Task: Add Nelly's Organics Caramel Nougat Bar to the cart.
Action: Mouse moved to (995, 115)
Screenshot: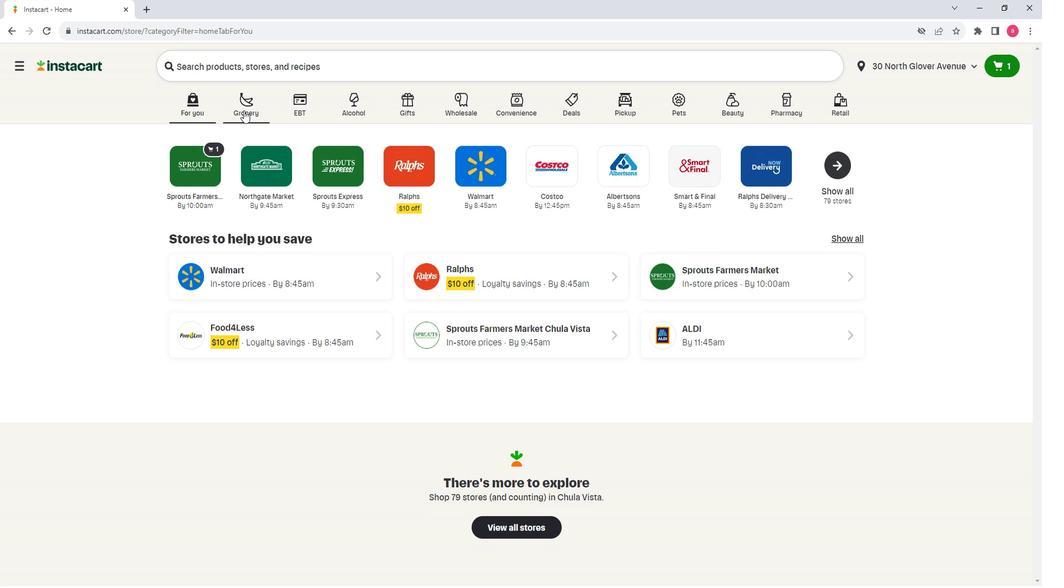 
Action: Mouse pressed left at (995, 115)
Screenshot: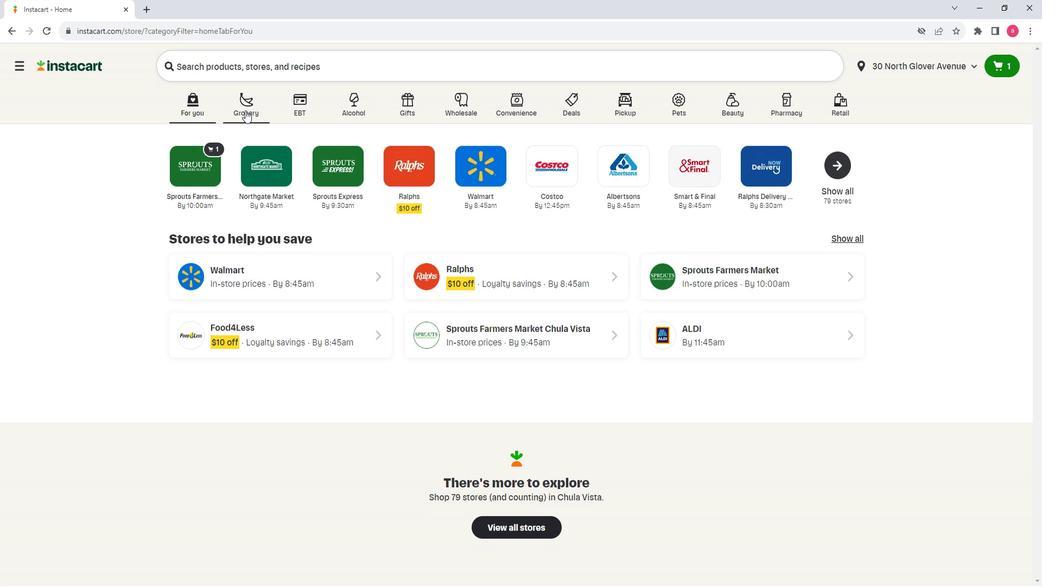 
Action: Mouse moved to (989, 311)
Screenshot: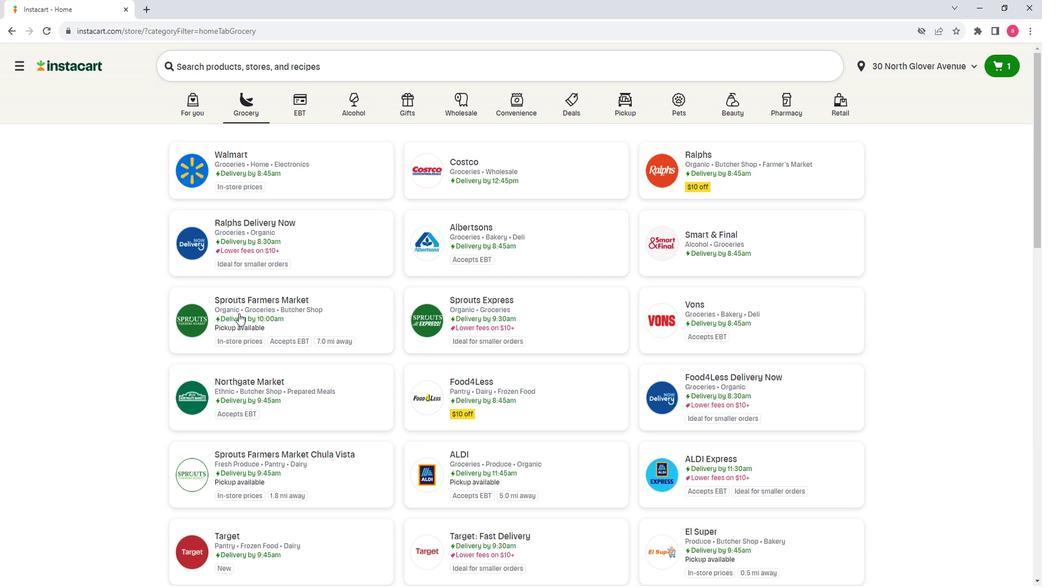 
Action: Mouse pressed left at (989, 311)
Screenshot: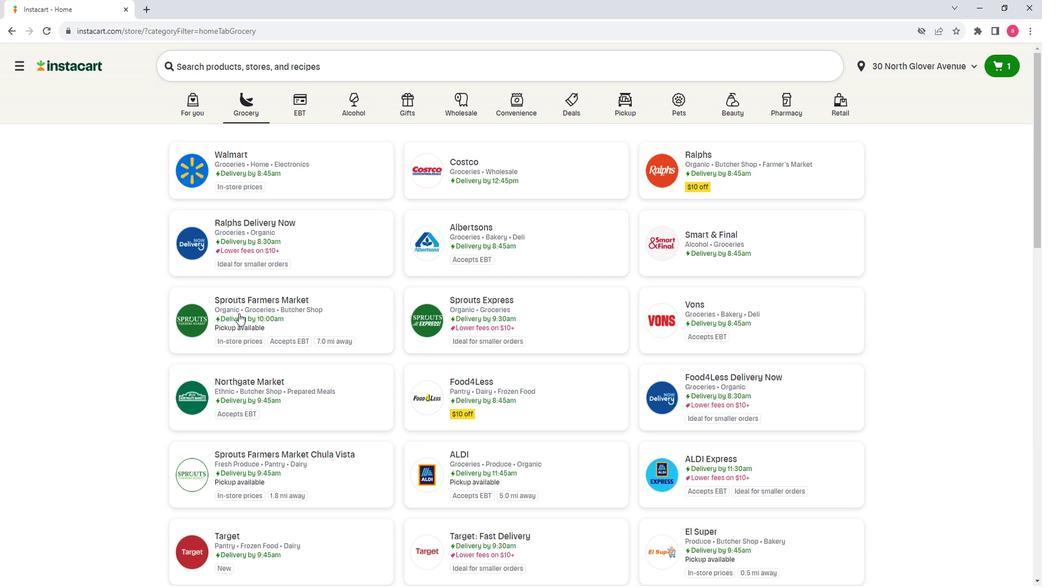 
Action: Mouse moved to (808, 423)
Screenshot: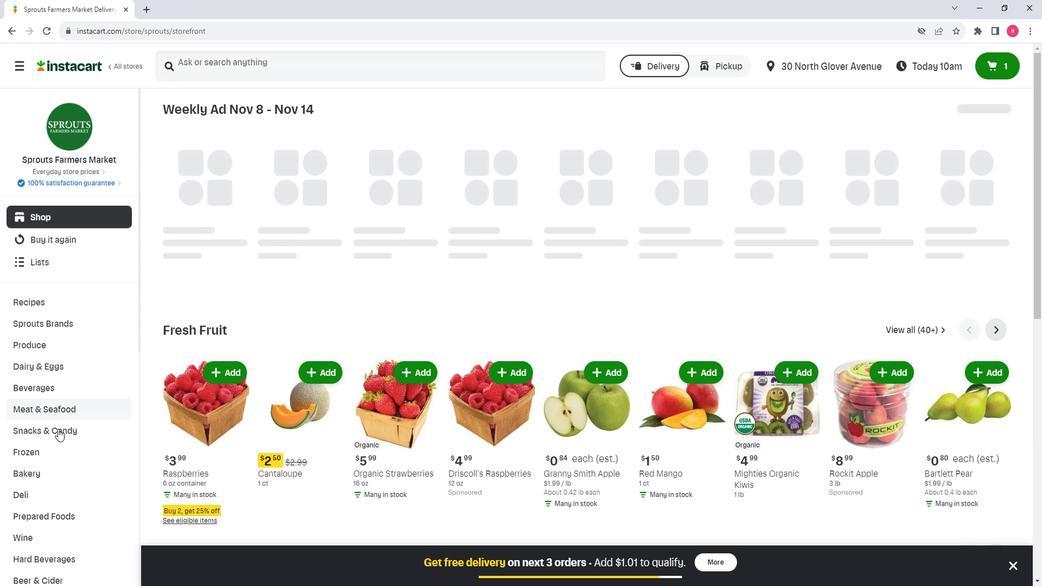 
Action: Mouse pressed left at (808, 423)
Screenshot: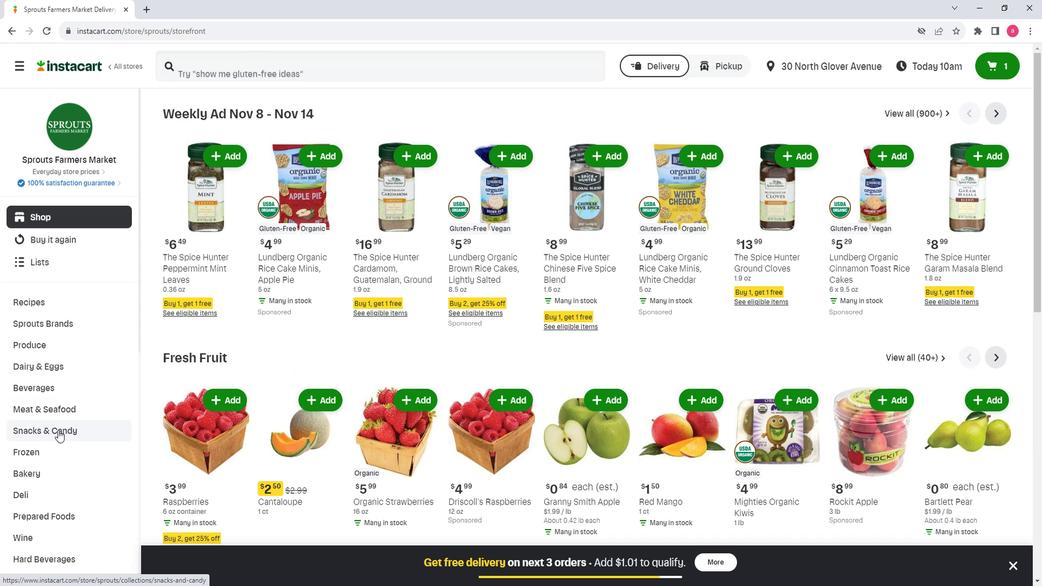 
Action: Mouse moved to (813, 423)
Screenshot: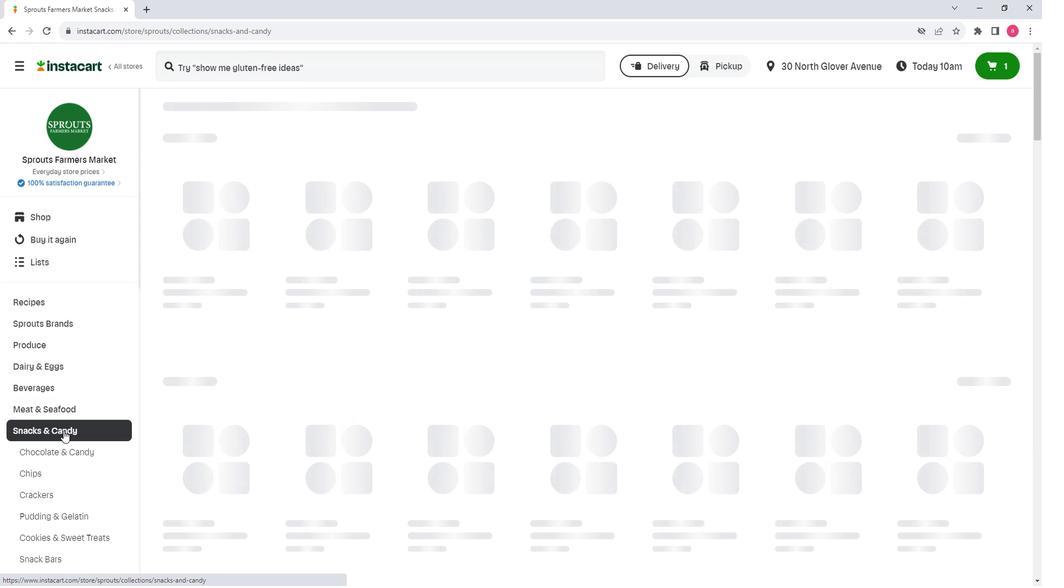 
Action: Mouse scrolled (813, 423) with delta (0, 0)
Screenshot: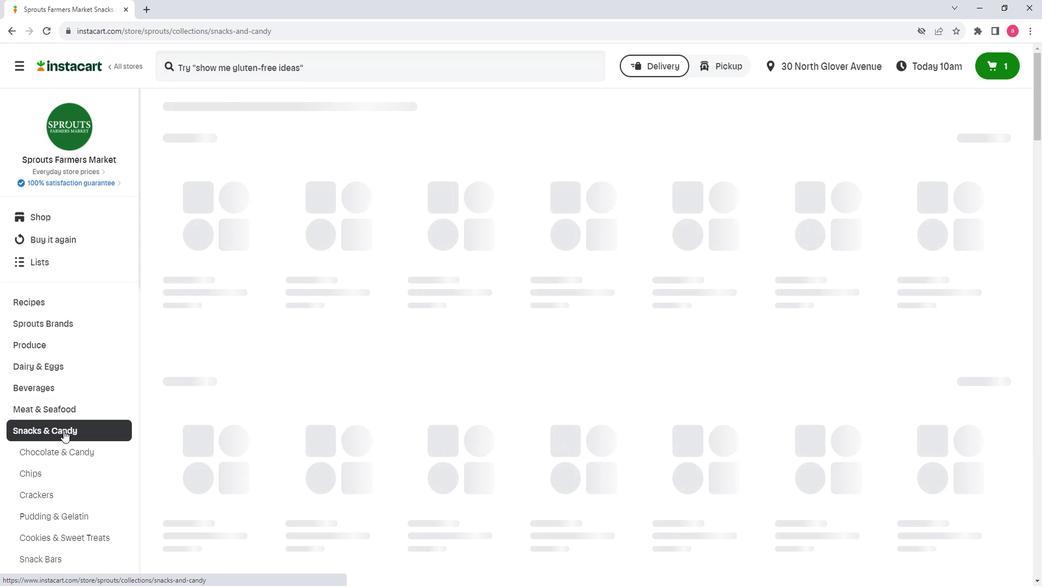 
Action: Mouse moved to (814, 423)
Screenshot: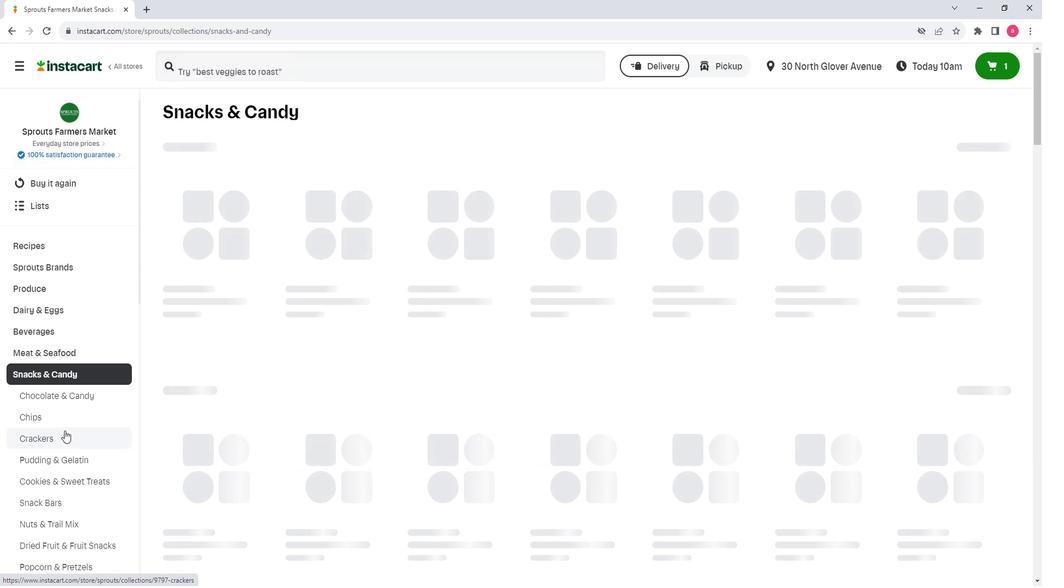 
Action: Mouse scrolled (814, 423) with delta (0, 0)
Screenshot: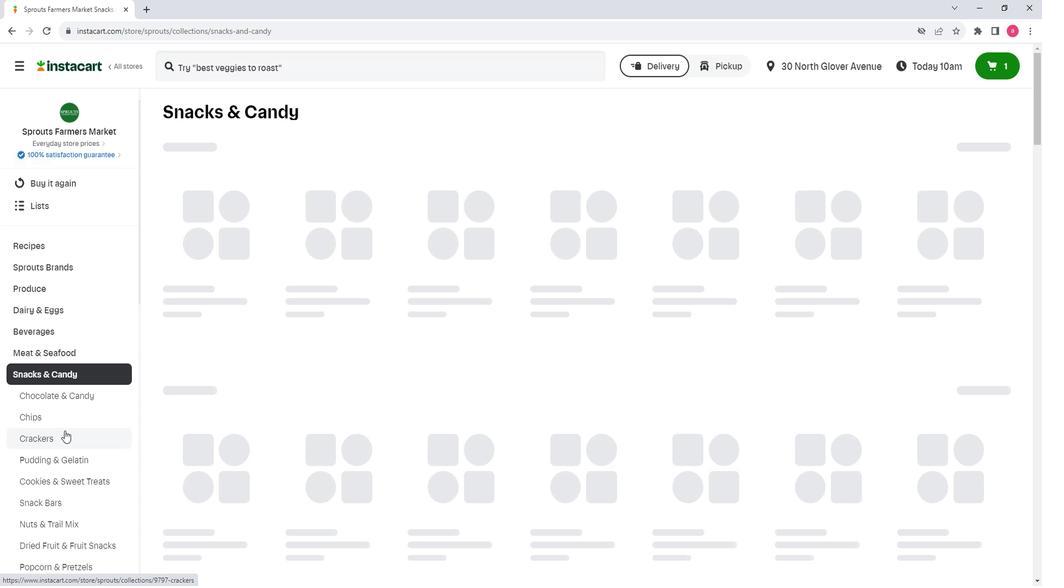 
Action: Mouse pressed left at (814, 423)
Screenshot: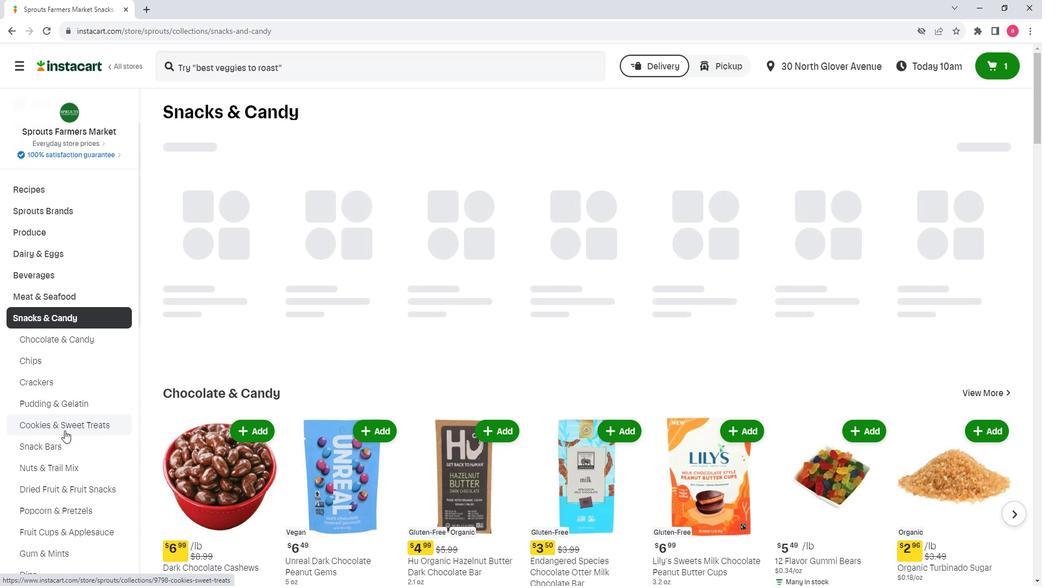 
Action: Mouse moved to (984, 155)
Screenshot: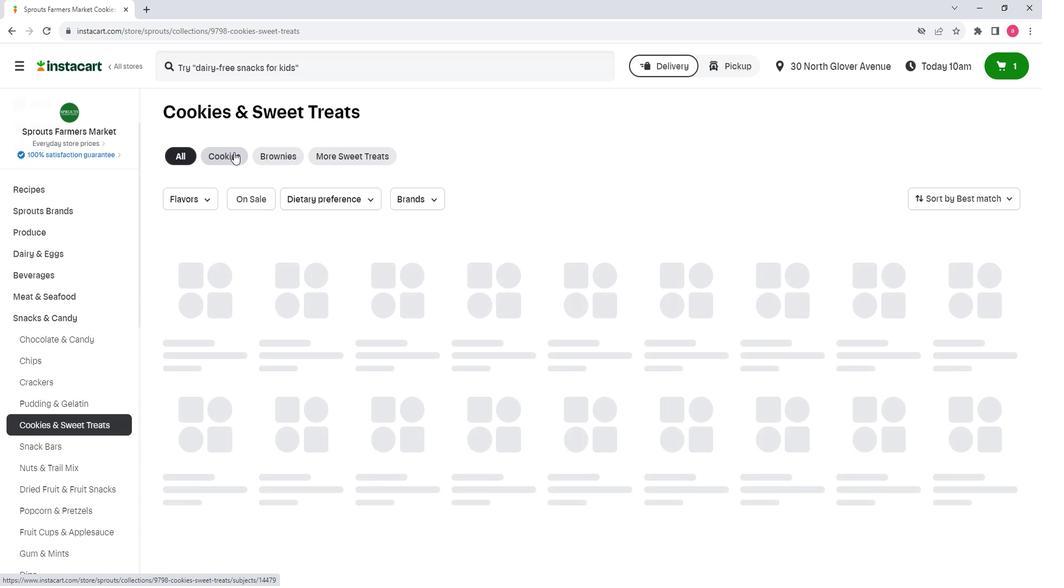 
Action: Mouse pressed left at (984, 155)
Screenshot: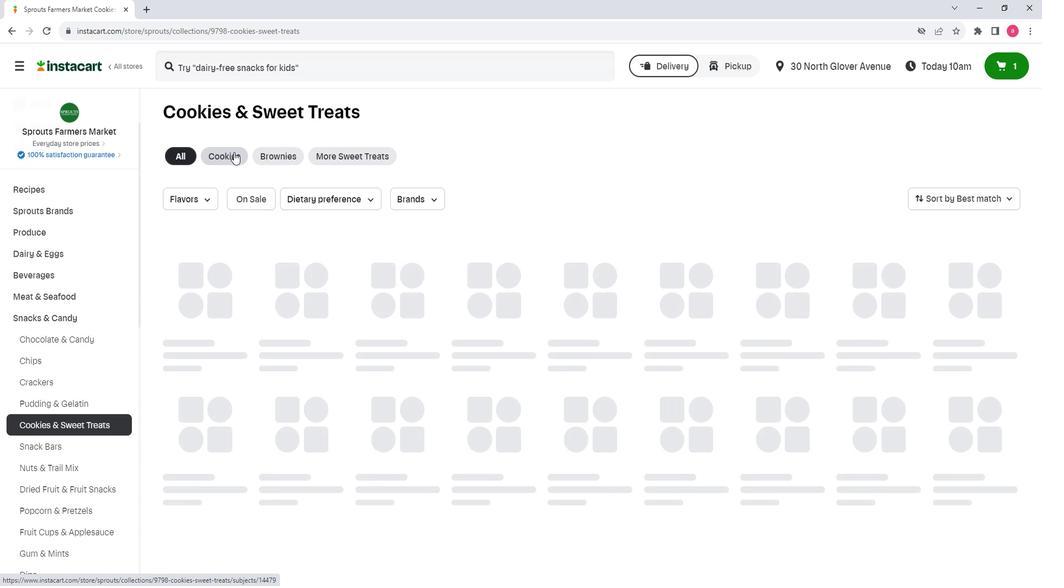 
Action: Mouse moved to (962, 85)
Screenshot: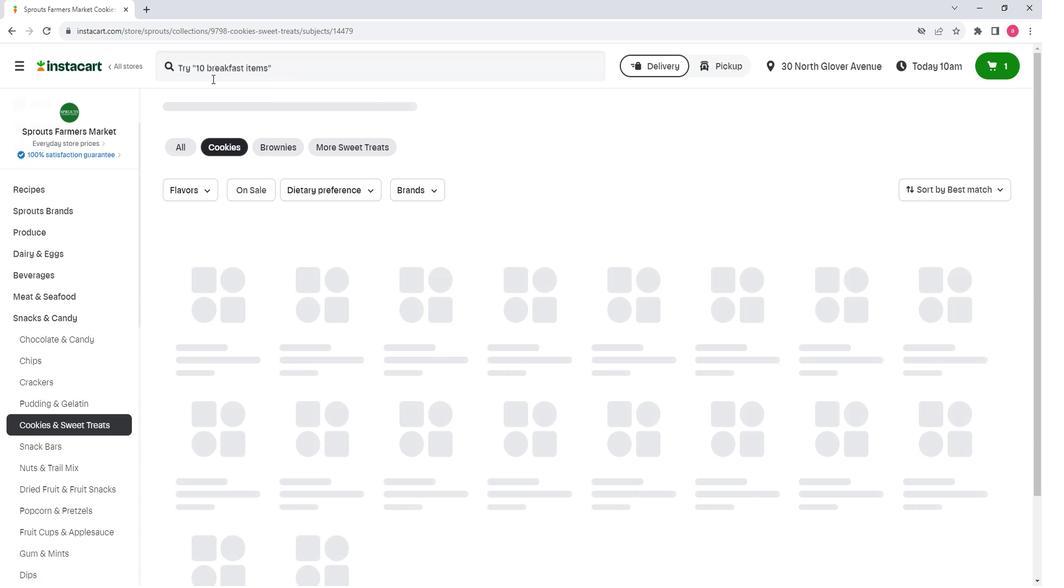 
Action: Mouse pressed left at (962, 85)
Screenshot: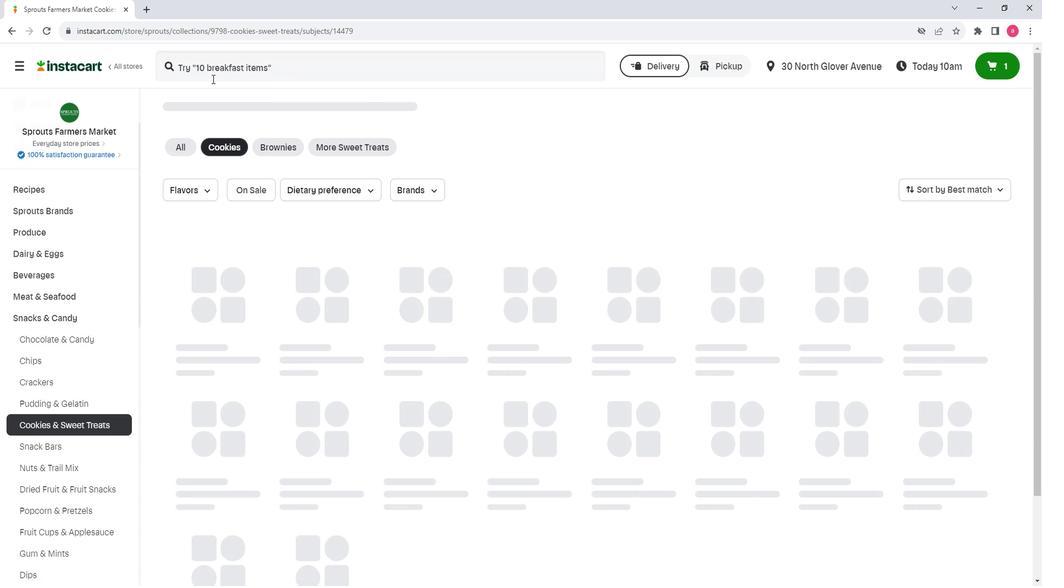 
Action: Key pressed <Key.shift>Nelly's<Key.space><Key.shift><Key.shift><Key.shift><Key.shift><Key.shift><Key.shift><Key.shift><Key.shift><Key.shift>Organics<Key.space><Key.shift>Caramel<Key.space><Key.shift>Nougat<Key.space><Key.shift><Key.shift><Key.shift><Key.shift><Key.shift><Key.shift><Key.shift><Key.shift><Key.shift><Key.shift>Bar<Key.enter>
Screenshot: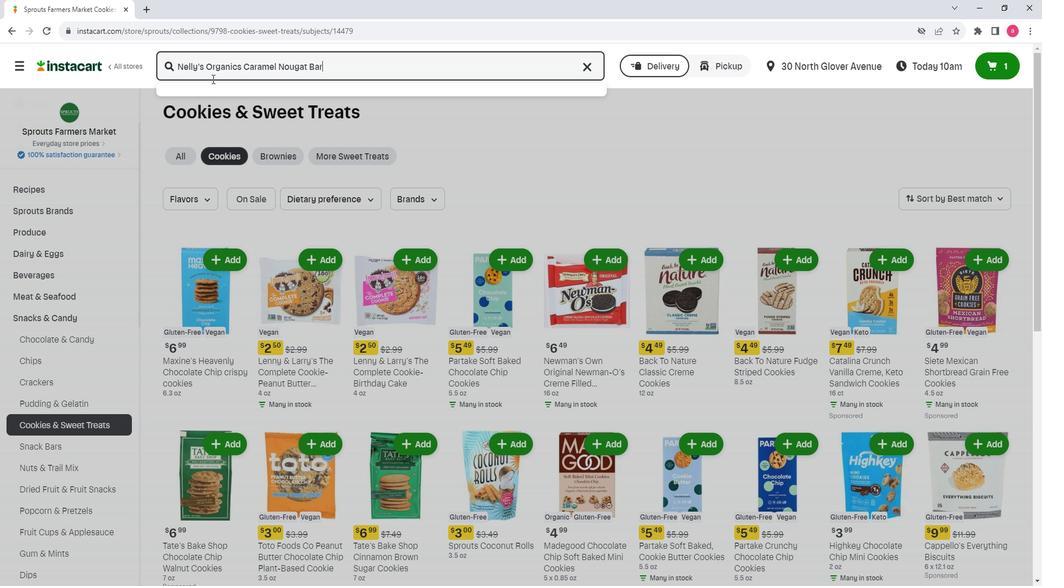 
Action: Mouse moved to (1037, 165)
Screenshot: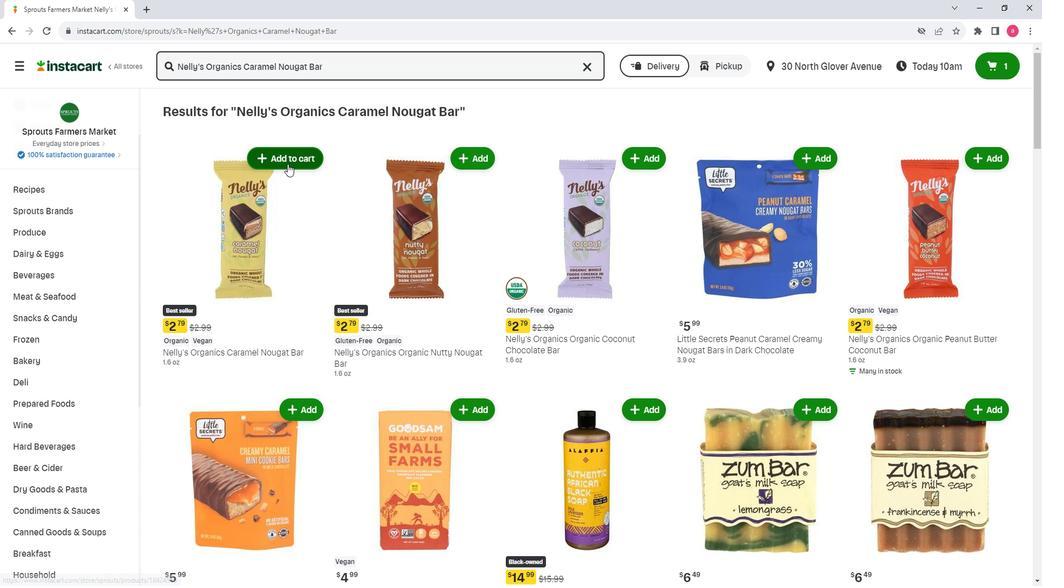 
Action: Mouse pressed left at (1037, 165)
Screenshot: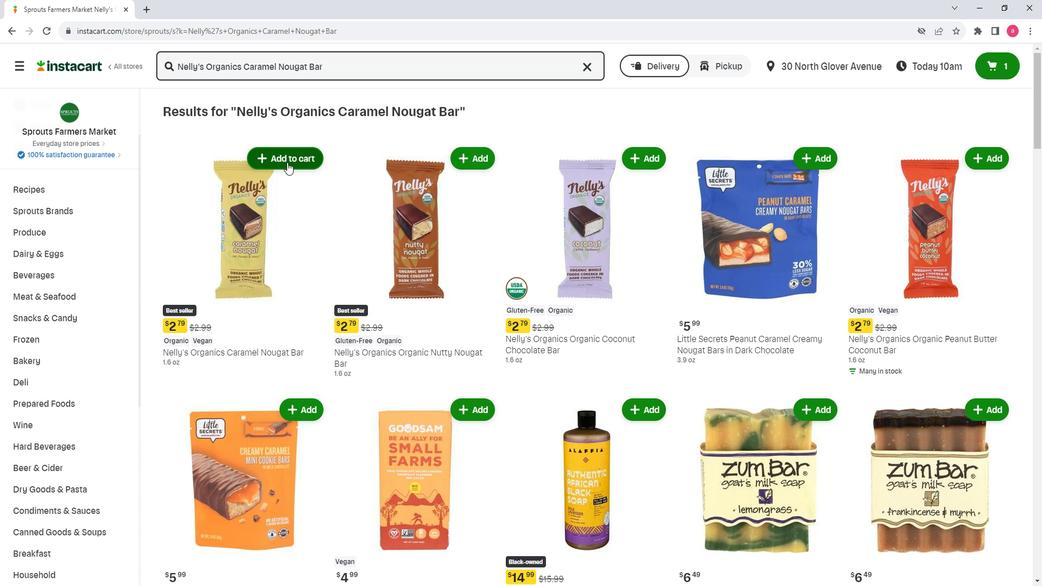 
Action: Mouse moved to (1029, 270)
Screenshot: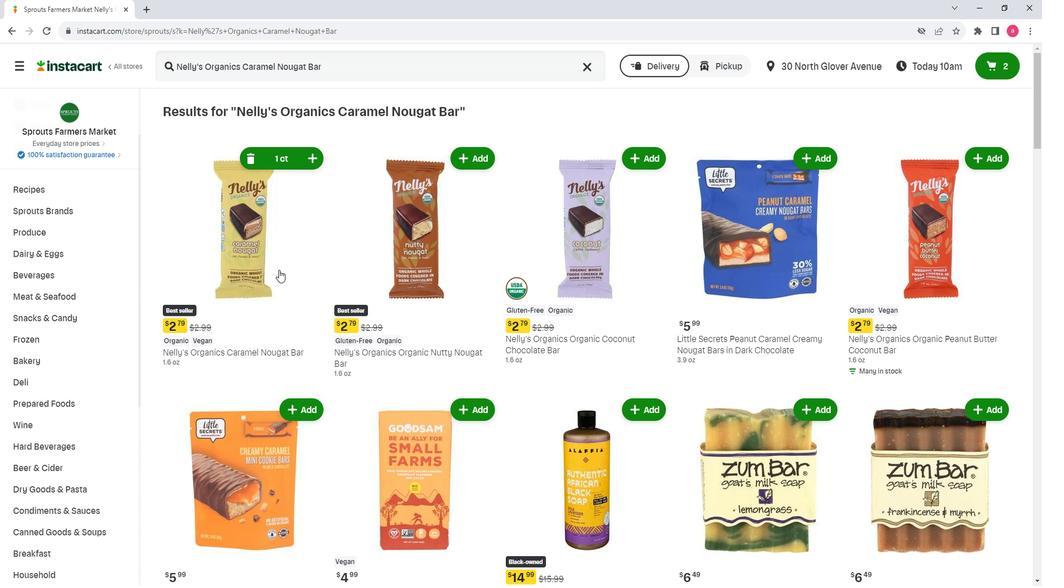 
